 Task: Calculate the distance to a snorkeling spot in the Florida Keys.
Action: Mouse moved to (95, 56)
Screenshot: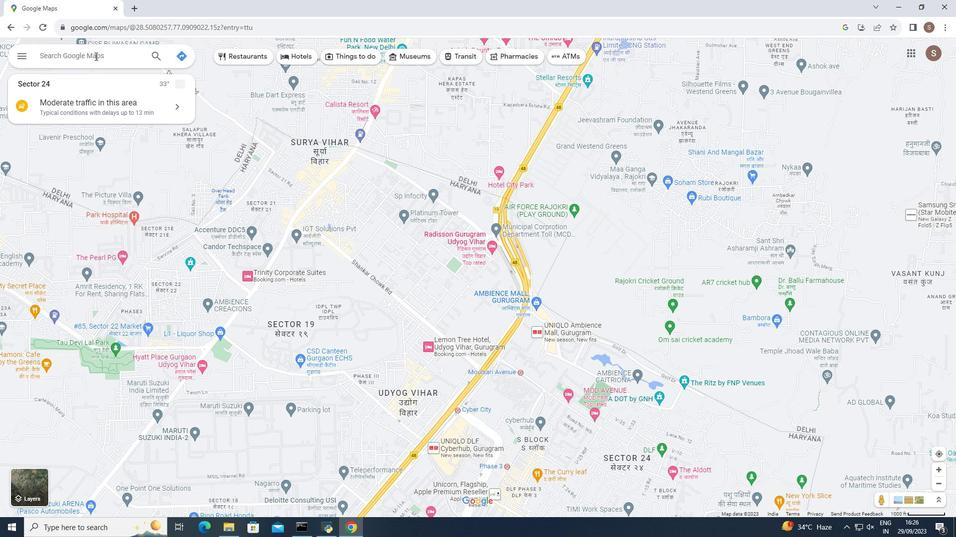 
Action: Mouse pressed left at (95, 56)
Screenshot: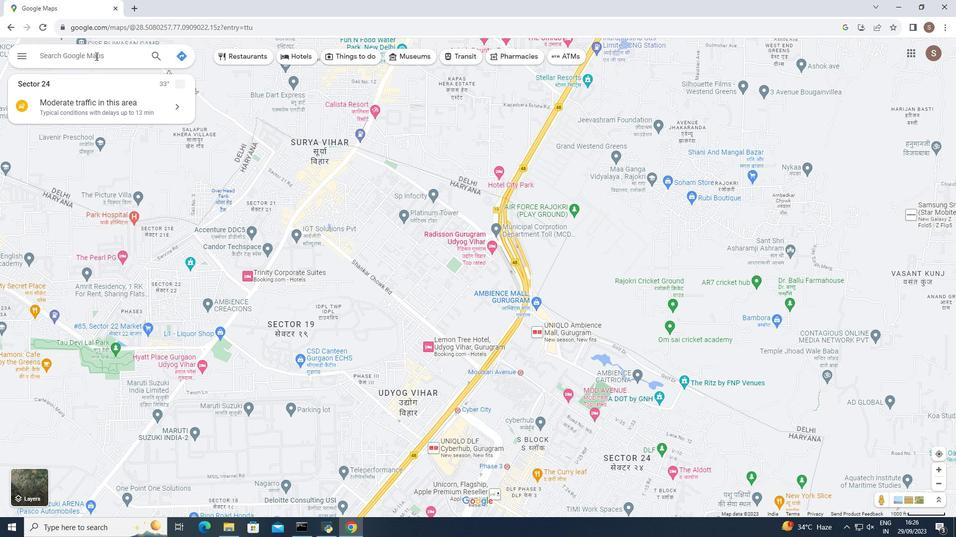 
Action: Mouse moved to (96, 53)
Screenshot: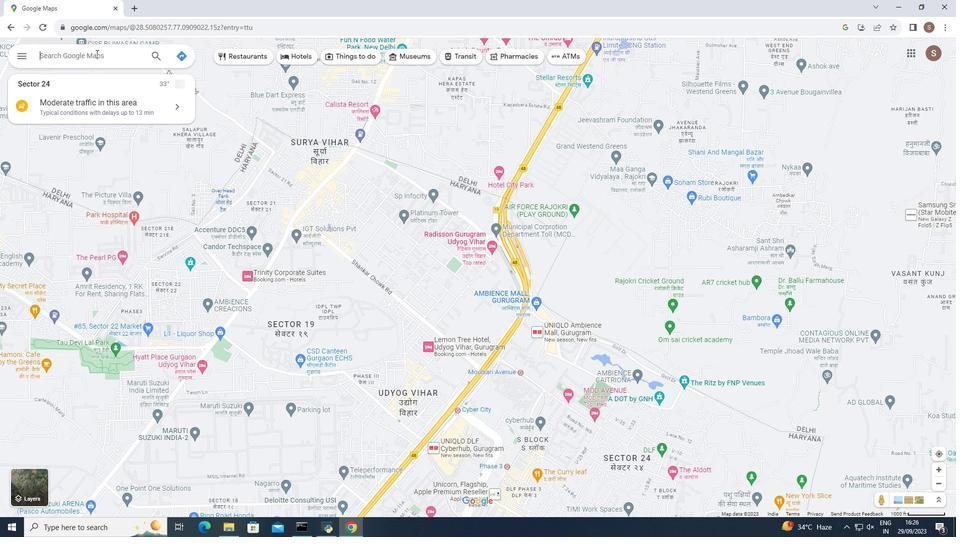 
Action: Key pressed florida<Key.space>keys
Screenshot: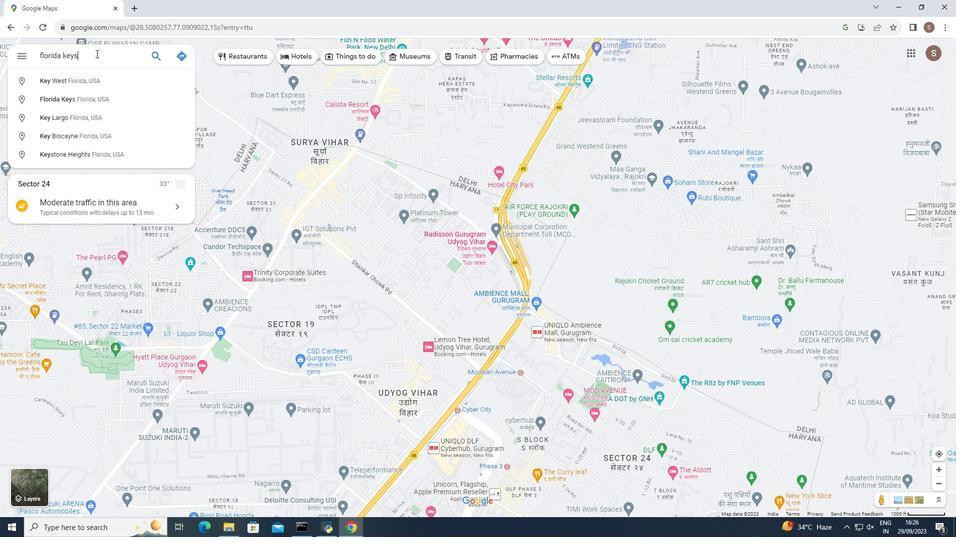 
Action: Mouse moved to (96, 78)
Screenshot: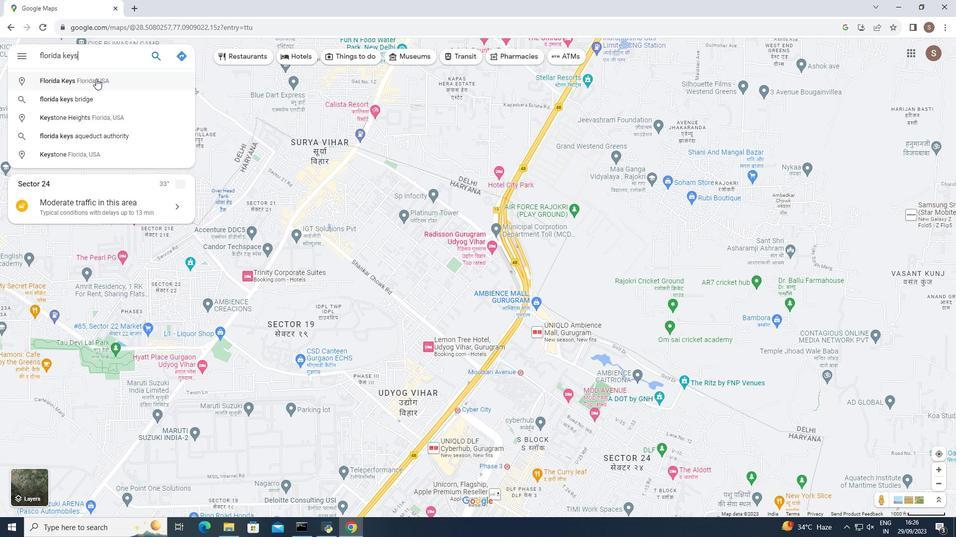 
Action: Mouse pressed left at (96, 78)
Screenshot: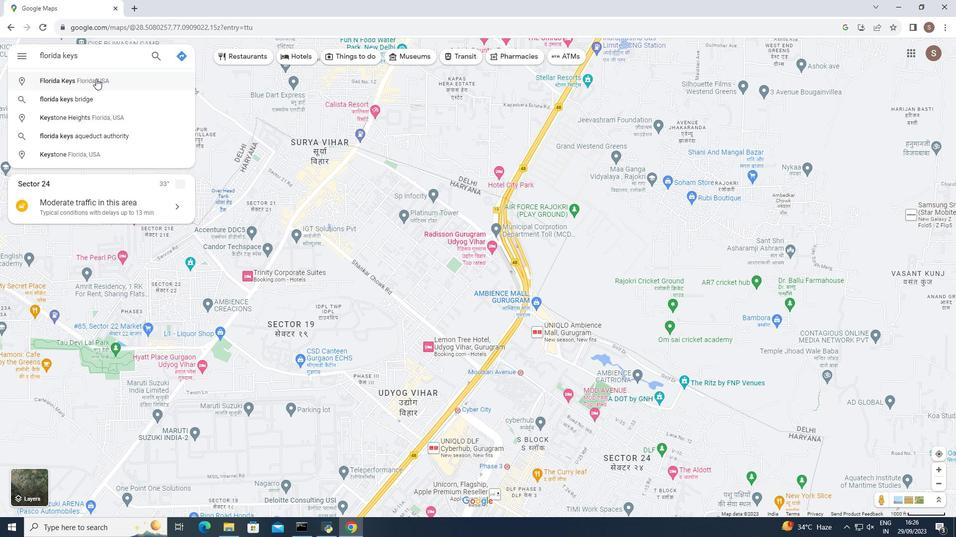 
Action: Mouse moved to (29, 248)
Screenshot: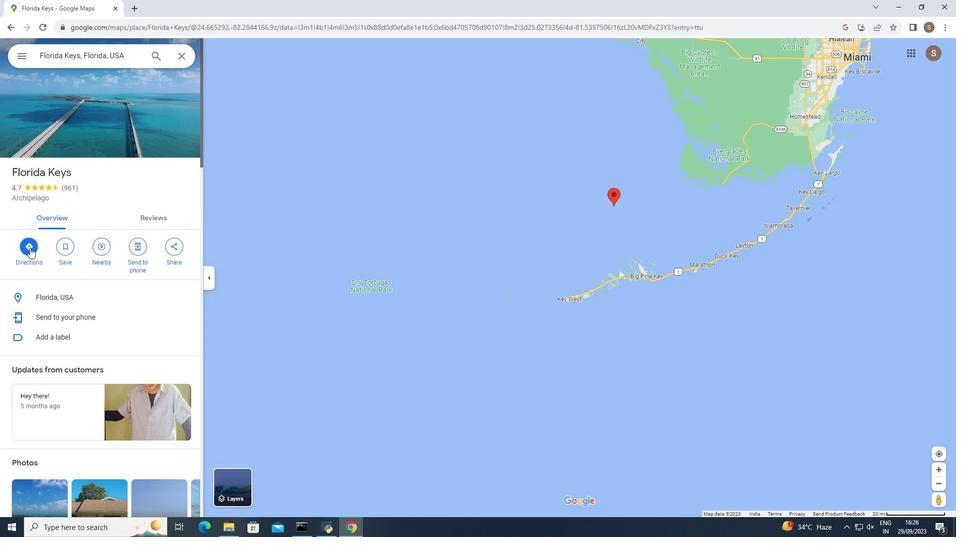 
Action: Mouse pressed left at (29, 248)
Screenshot: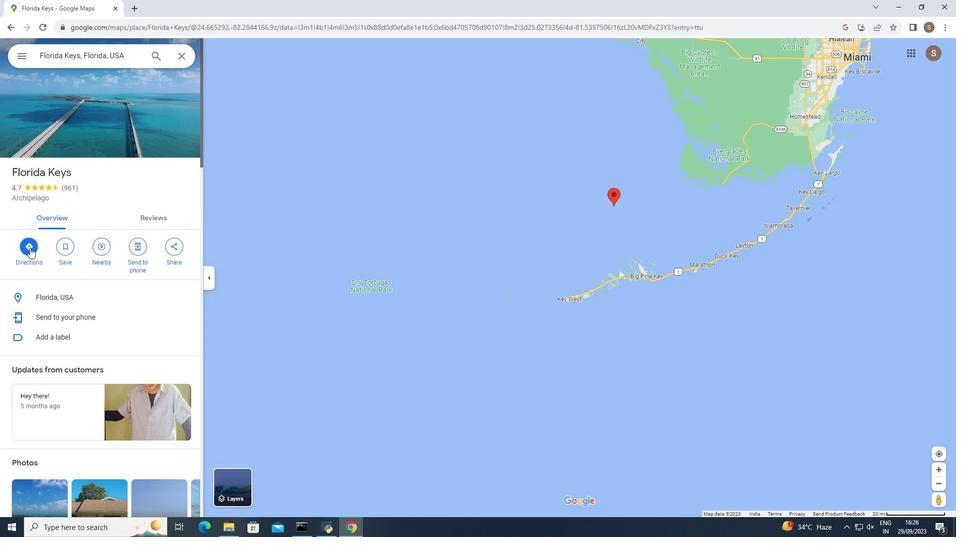 
Action: Mouse moved to (57, 79)
Screenshot: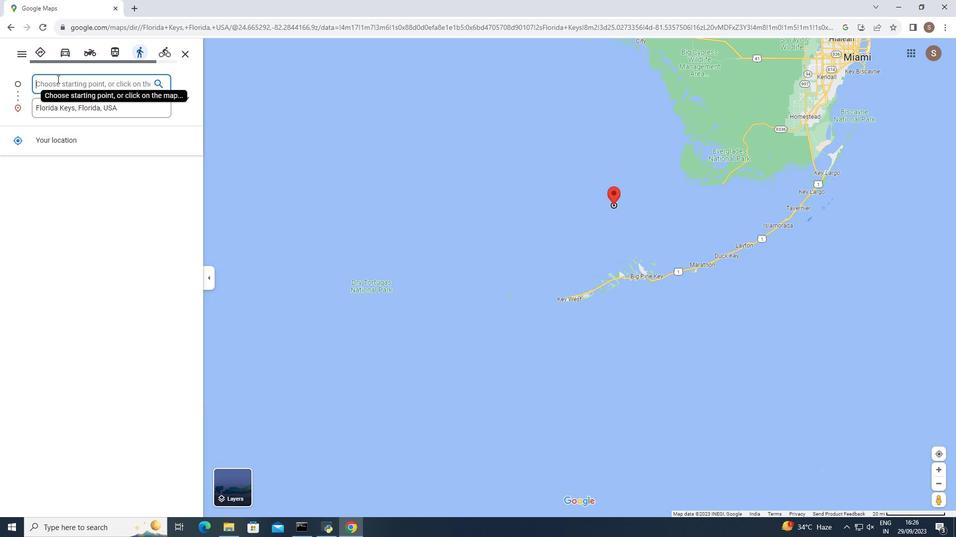 
Action: Mouse pressed left at (57, 79)
Screenshot: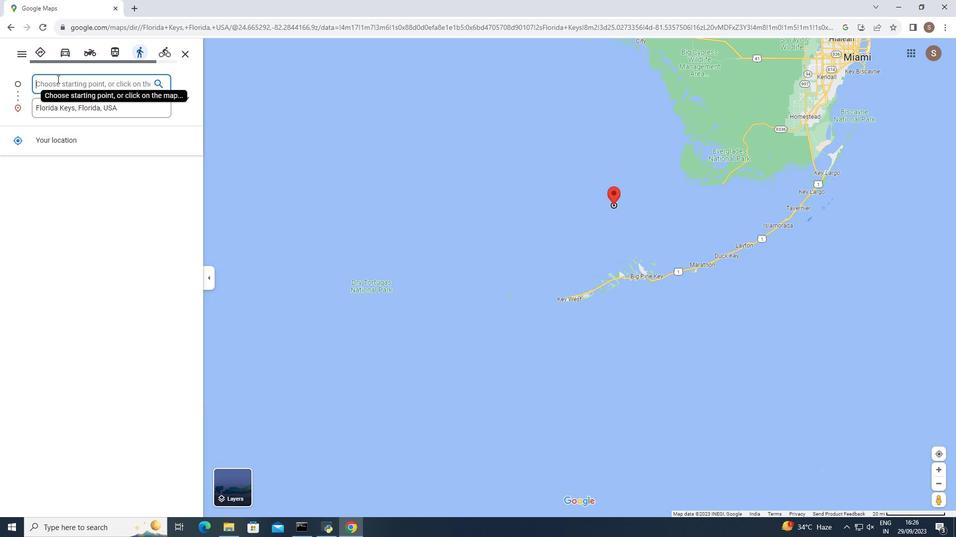 
Action: Key pressed snorkeling<Key.space>spot
Screenshot: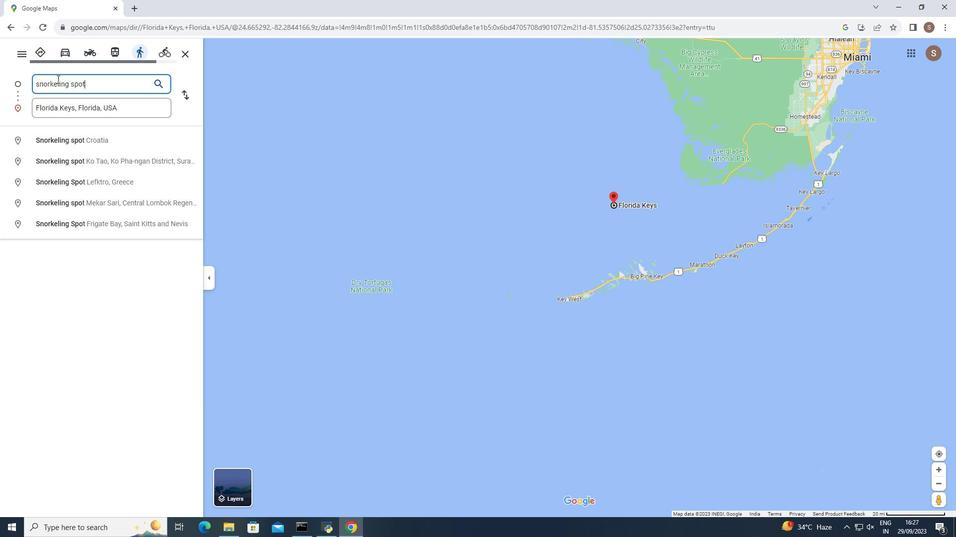 
Action: Mouse moved to (159, 82)
Screenshot: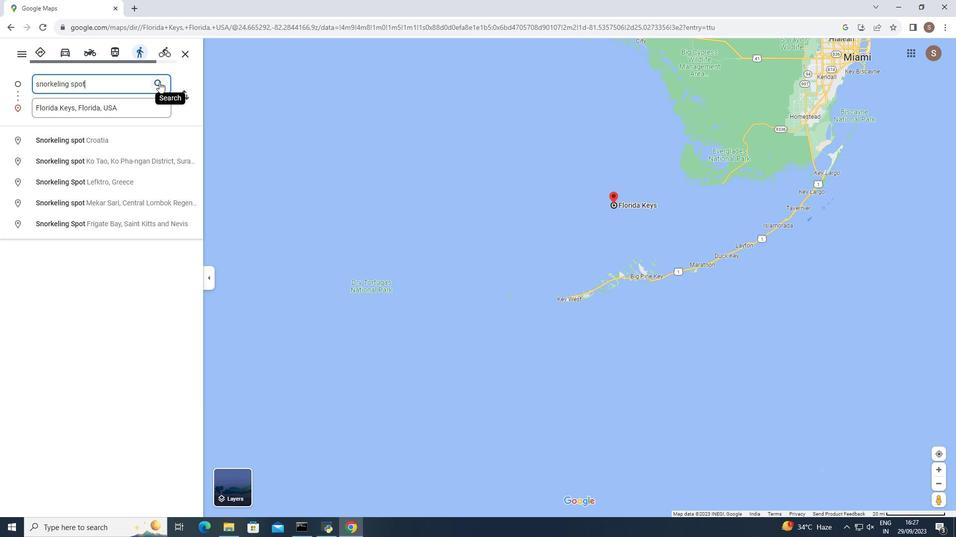 
Action: Mouse pressed left at (159, 82)
Screenshot: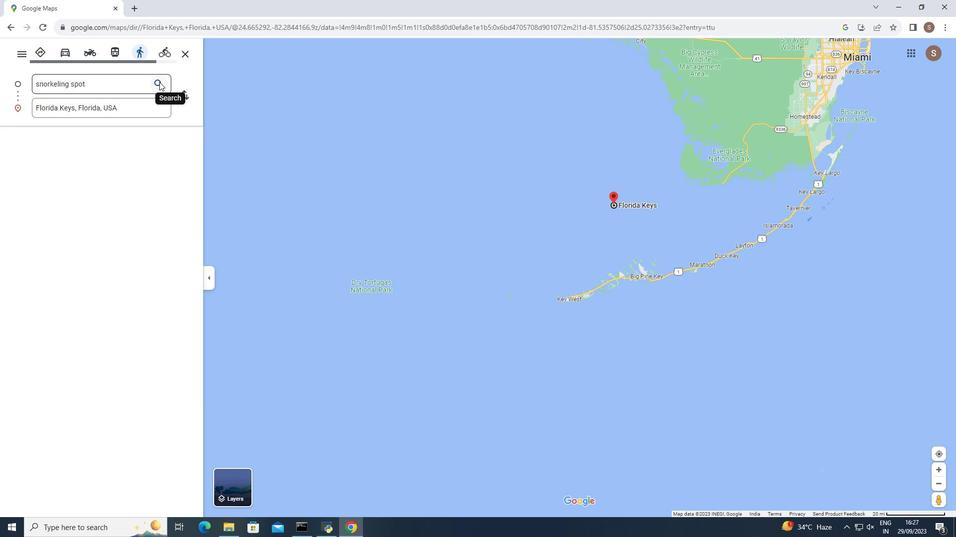 
Action: Mouse moved to (346, 269)
Screenshot: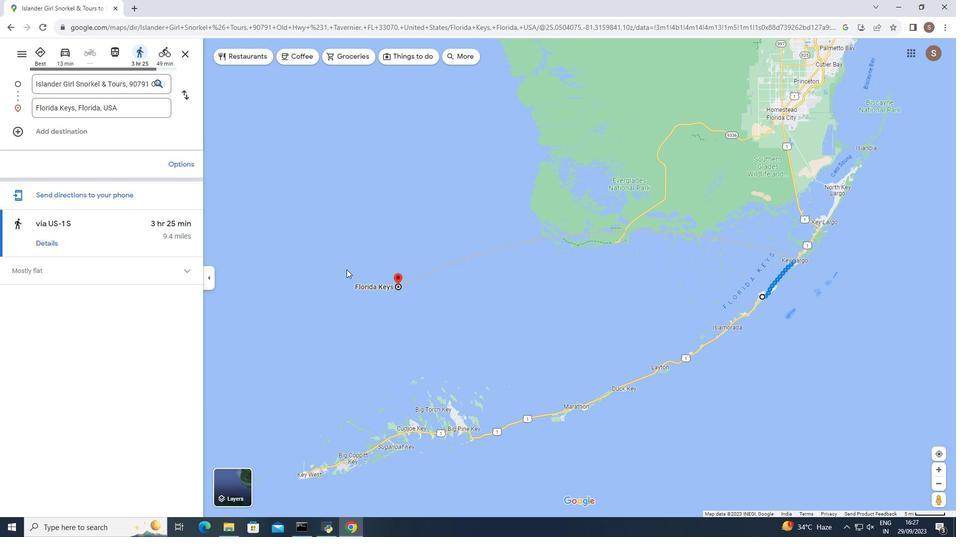 
